 Task: Change the video mode to Mean.
Action: Mouse moved to (102, 13)
Screenshot: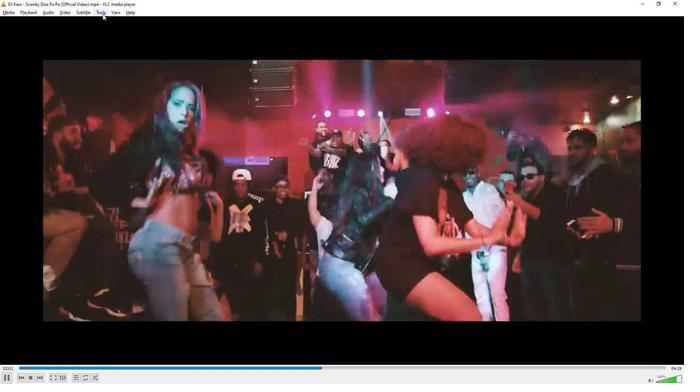 
Action: Mouse pressed left at (102, 13)
Screenshot: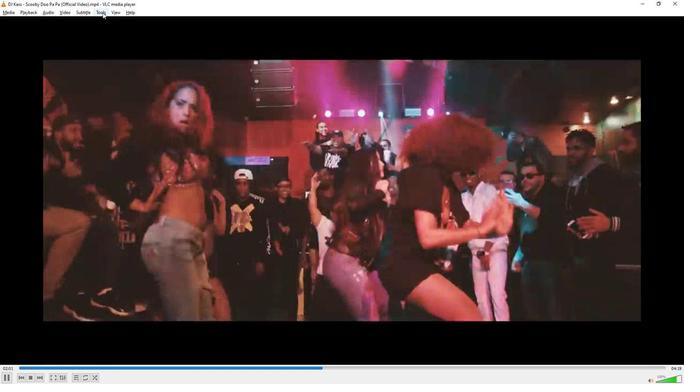 
Action: Mouse moved to (113, 101)
Screenshot: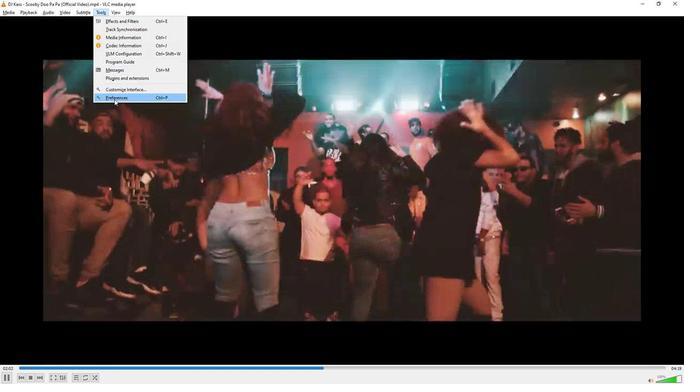 
Action: Mouse pressed left at (113, 101)
Screenshot: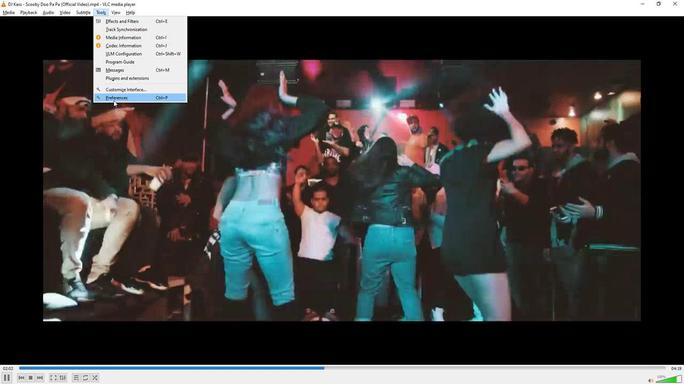 
Action: Mouse moved to (215, 73)
Screenshot: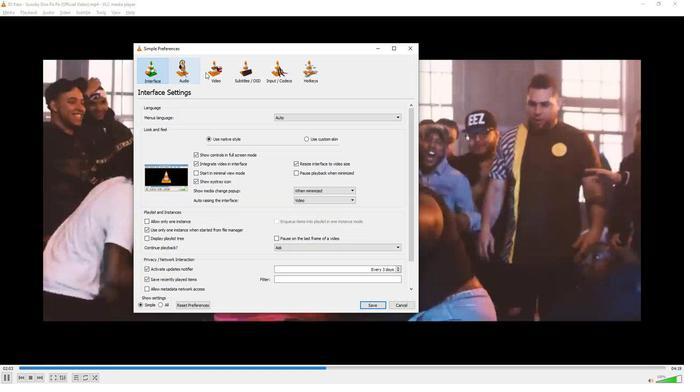 
Action: Mouse pressed left at (215, 73)
Screenshot: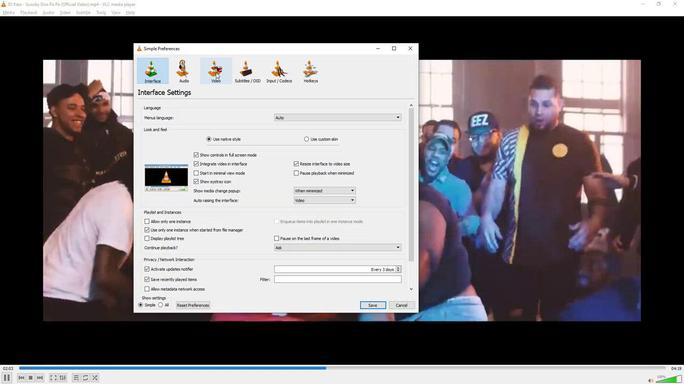 
Action: Mouse moved to (305, 172)
Screenshot: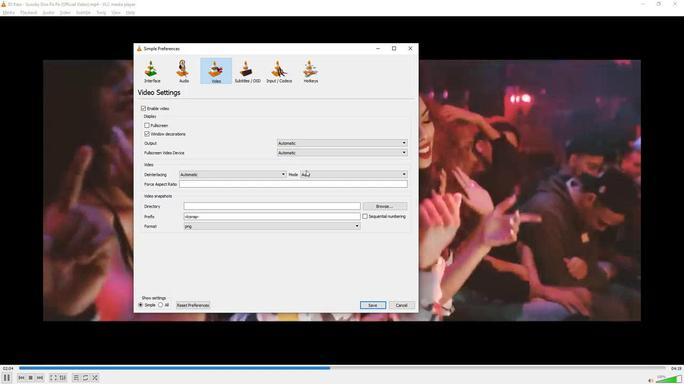 
Action: Mouse pressed left at (305, 172)
Screenshot: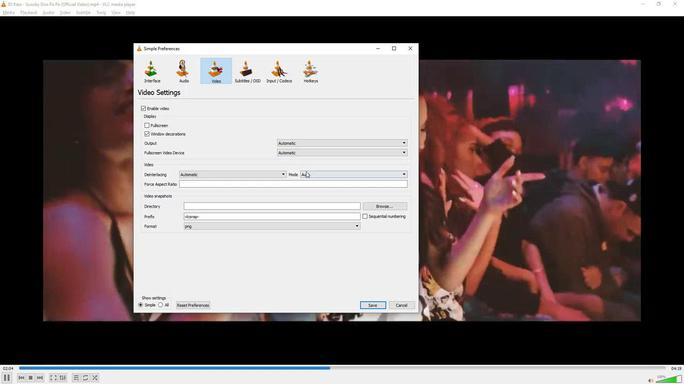 
Action: Mouse moved to (308, 193)
Screenshot: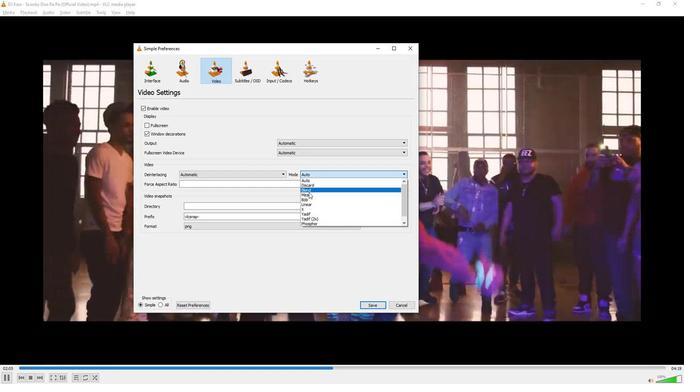 
Action: Mouse pressed left at (308, 193)
Screenshot: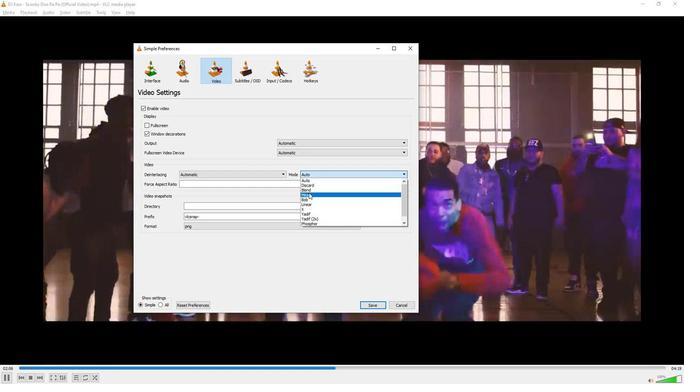 
Action: Mouse moved to (237, 265)
Screenshot: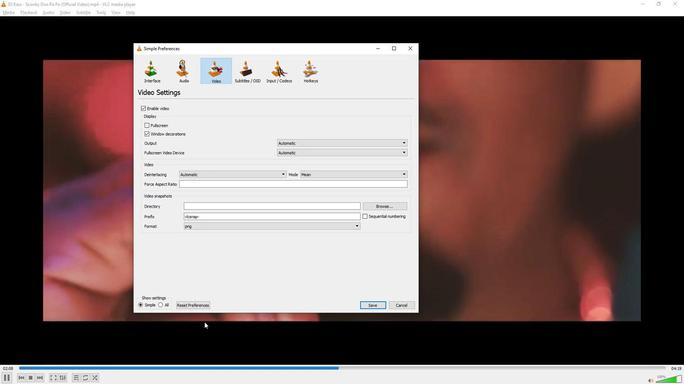 
